Task: Print the page with custom margin.
Action: Mouse moved to (1126, 33)
Screenshot: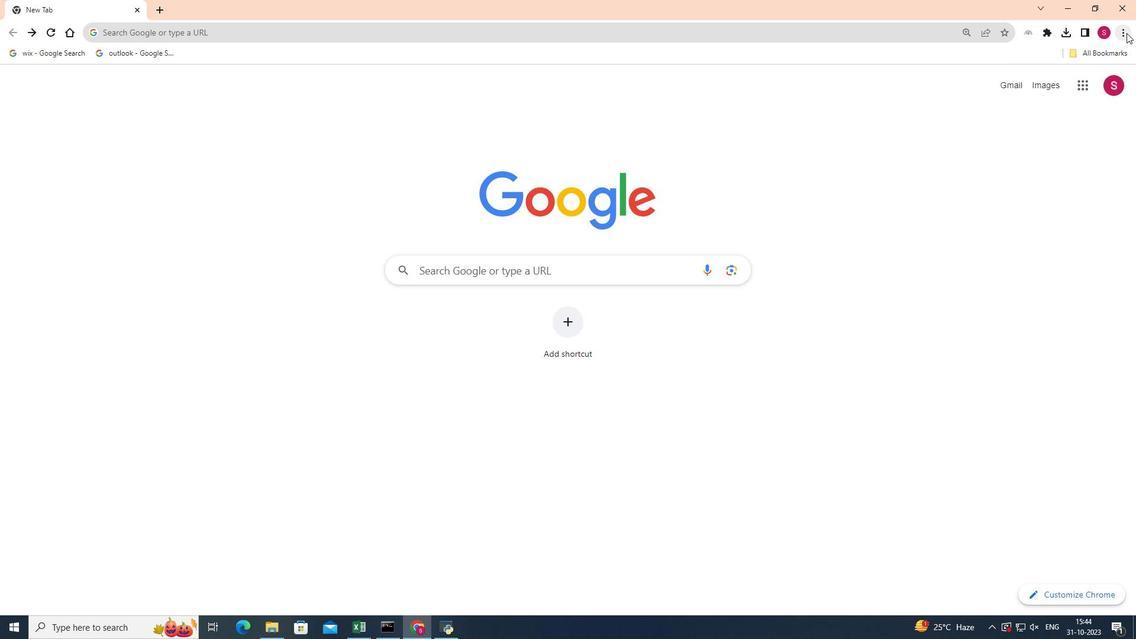 
Action: Mouse pressed left at (1126, 33)
Screenshot: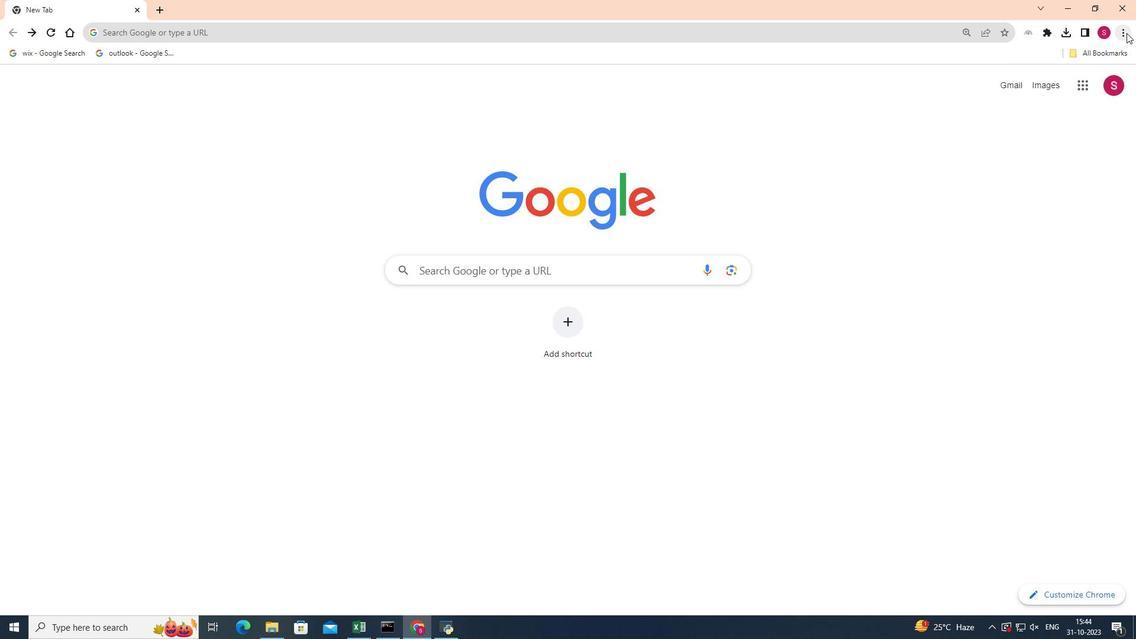 
Action: Mouse moved to (985, 177)
Screenshot: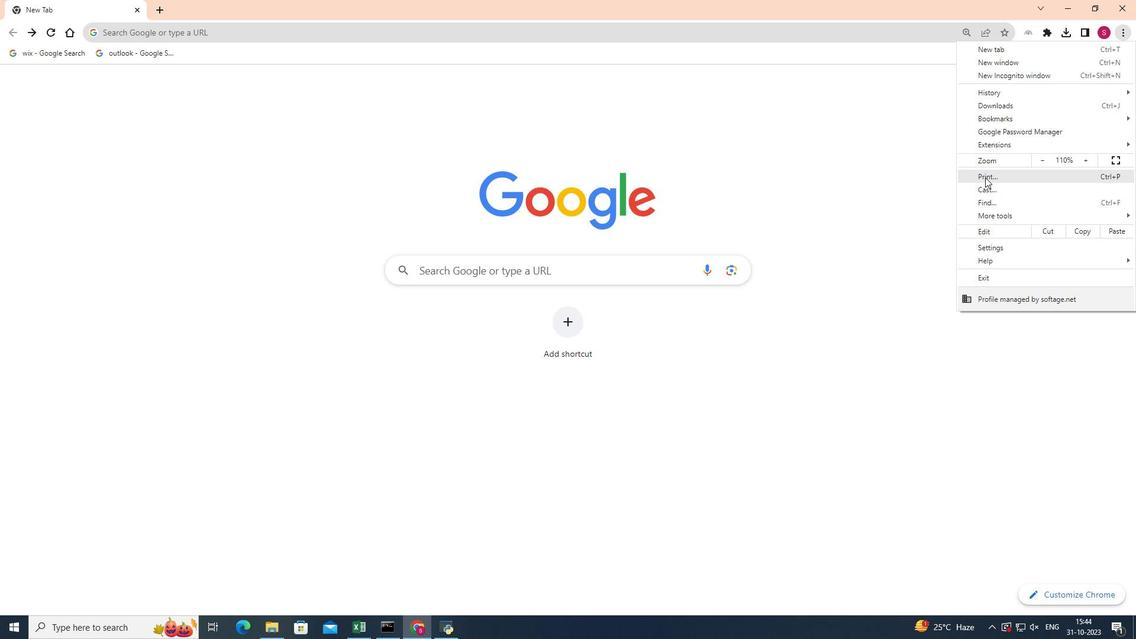 
Action: Mouse pressed left at (985, 177)
Screenshot: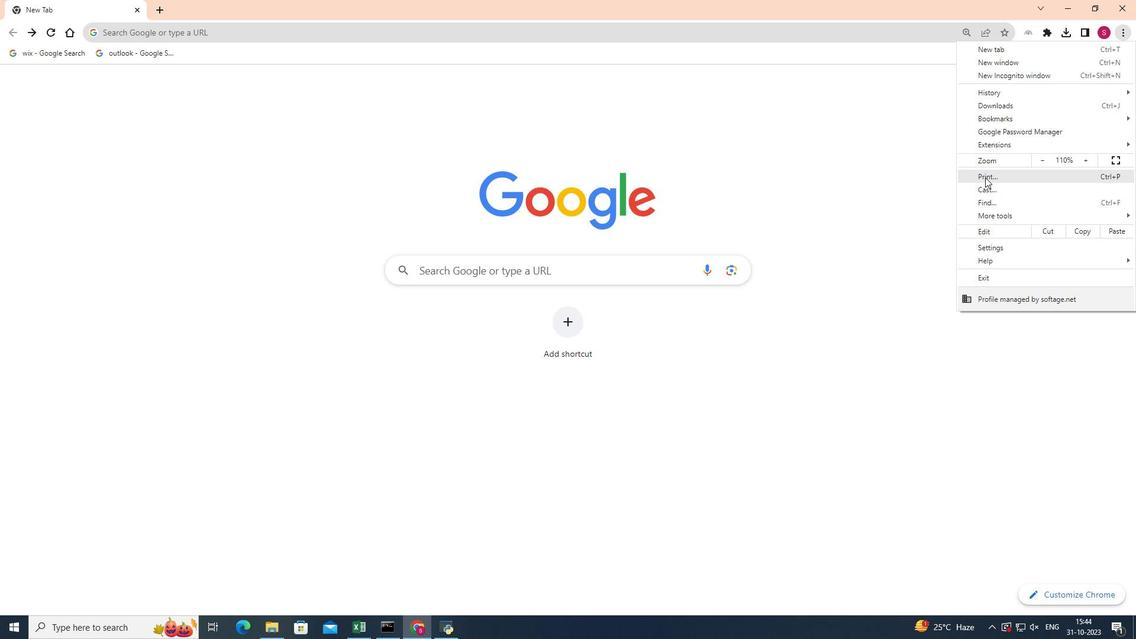 
Action: Mouse moved to (930, 237)
Screenshot: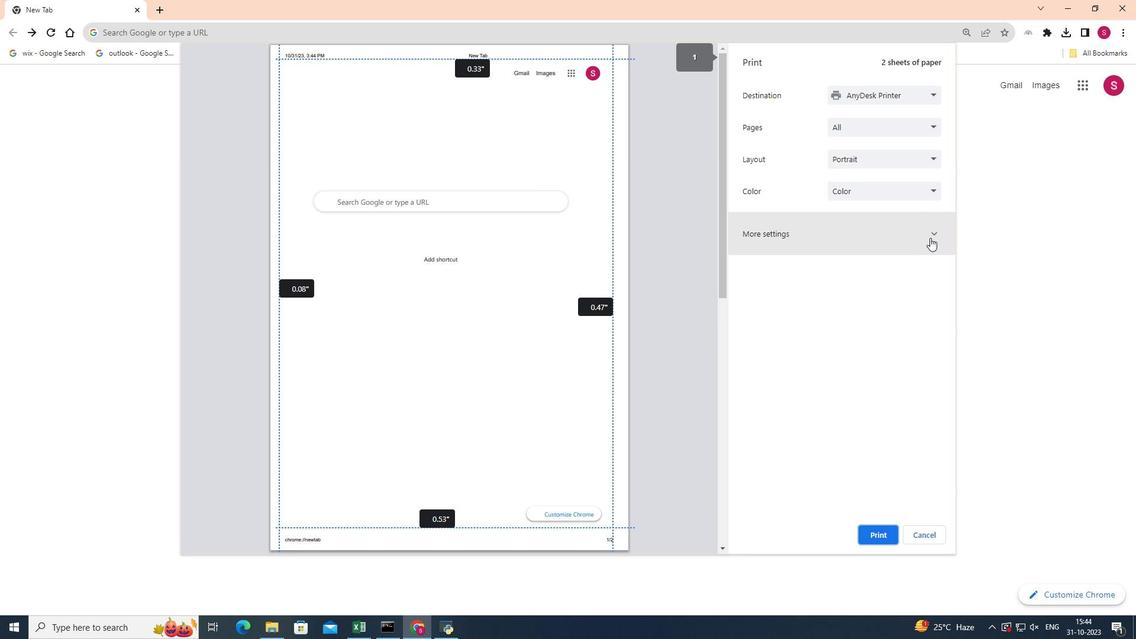 
Action: Mouse pressed left at (930, 237)
Screenshot: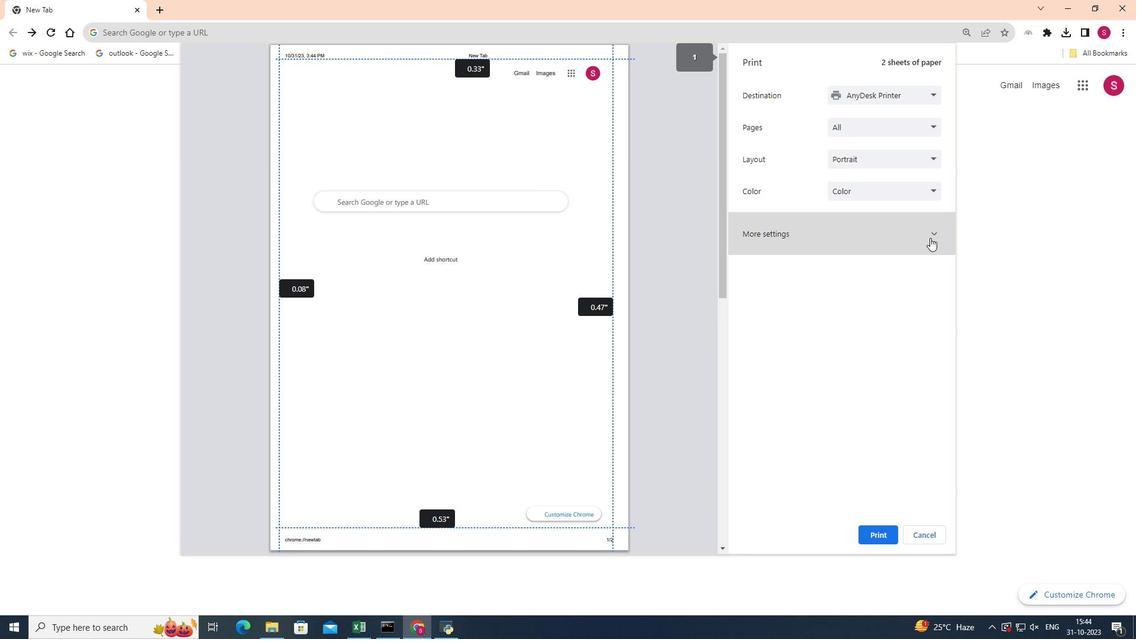 
Action: Mouse moved to (925, 337)
Screenshot: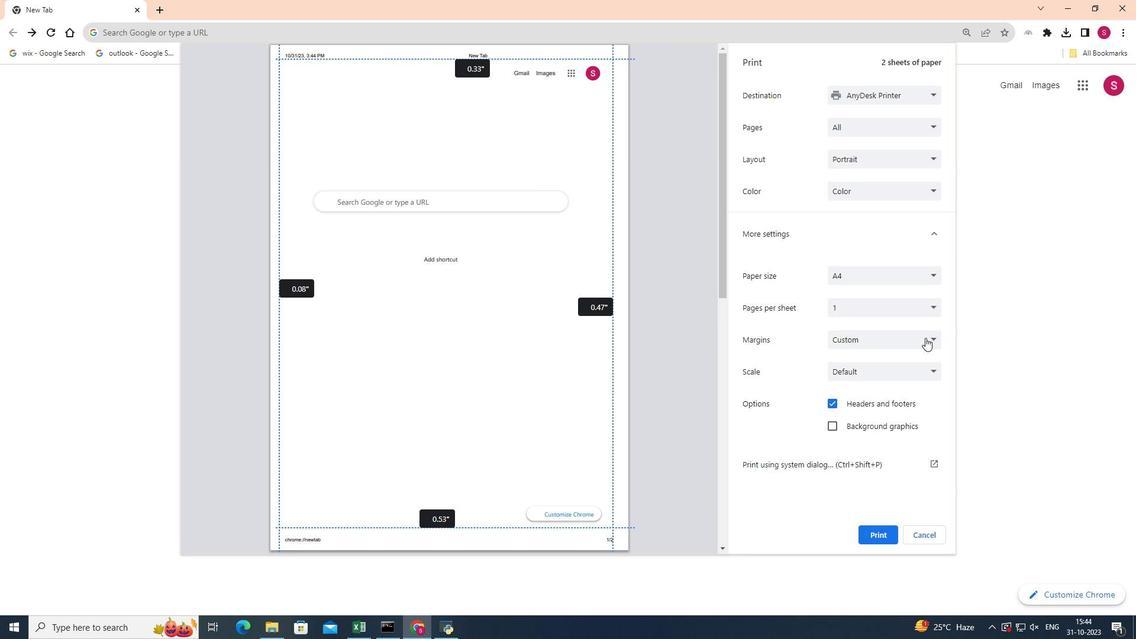 
Action: Mouse pressed left at (925, 337)
Screenshot: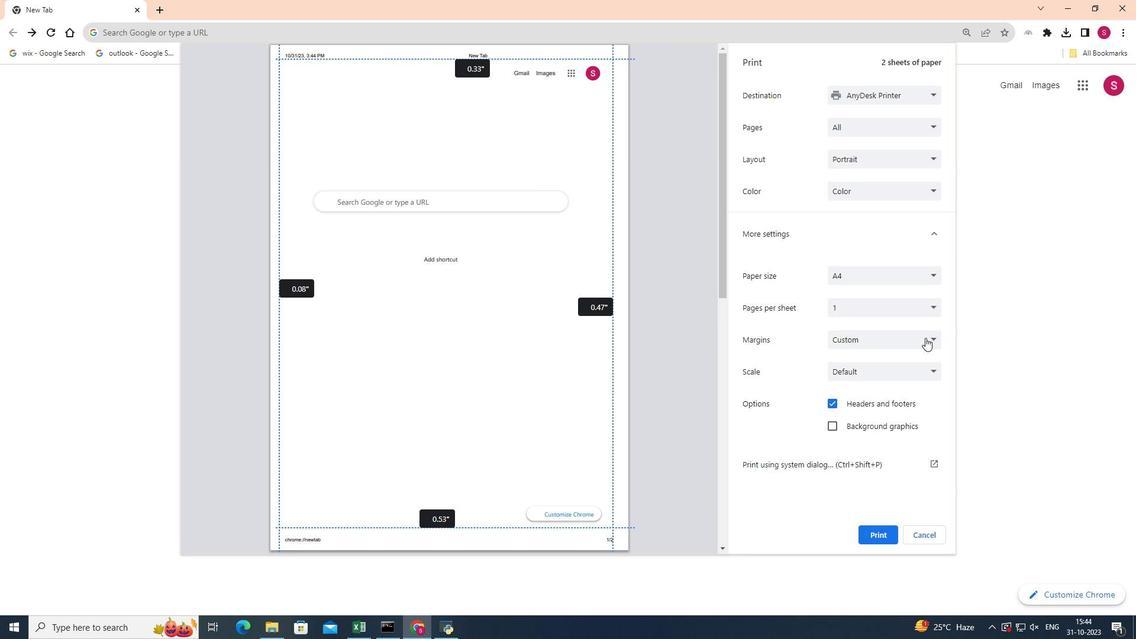 
Action: Mouse moved to (854, 386)
Screenshot: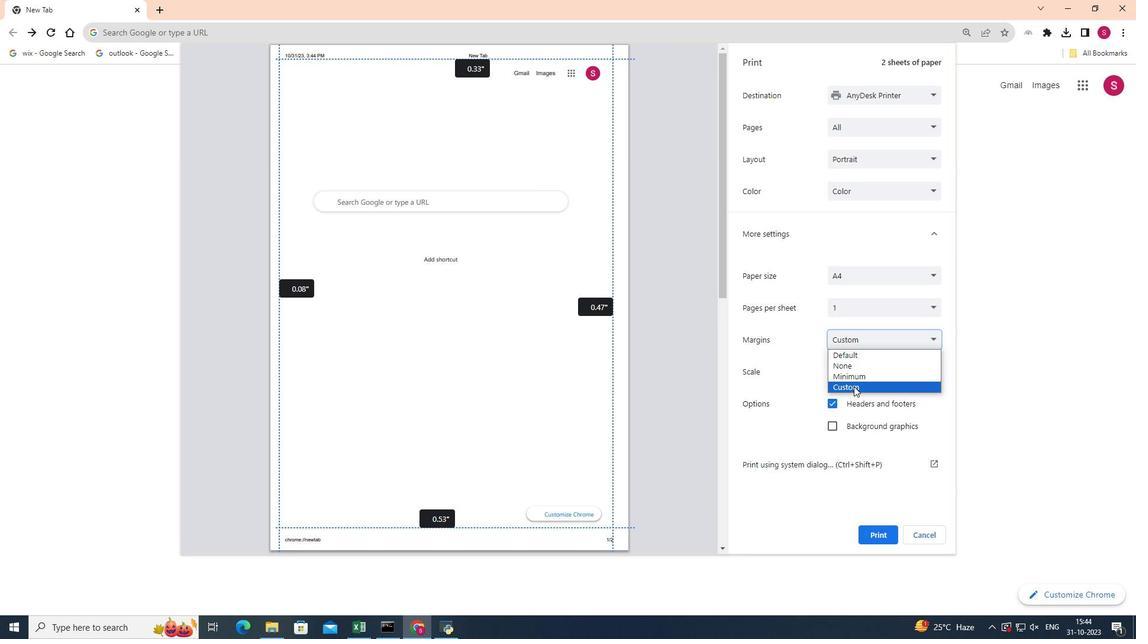 
Action: Mouse pressed left at (854, 386)
Screenshot: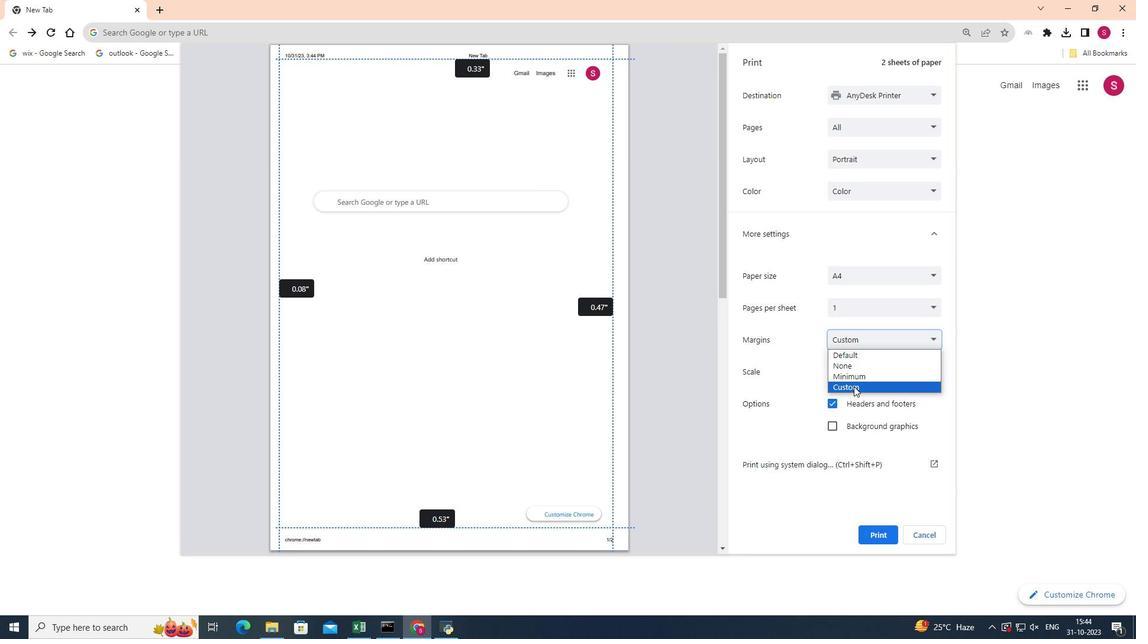 
Action: Mouse moved to (446, 58)
Screenshot: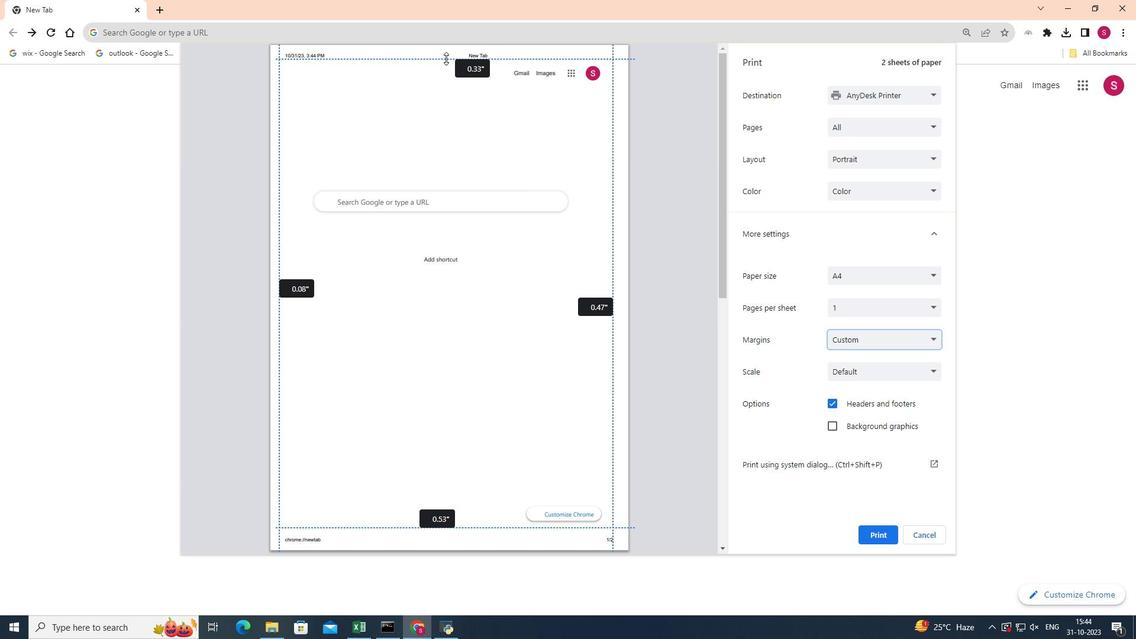 
Action: Mouse pressed left at (446, 58)
Screenshot: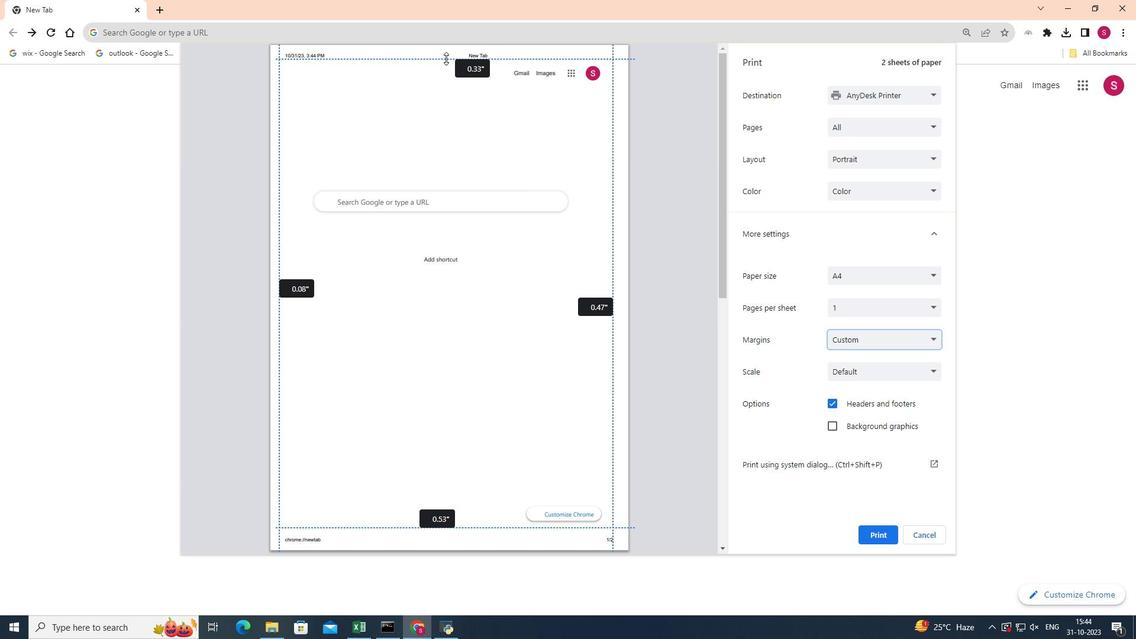 
Action: Mouse moved to (613, 228)
Screenshot: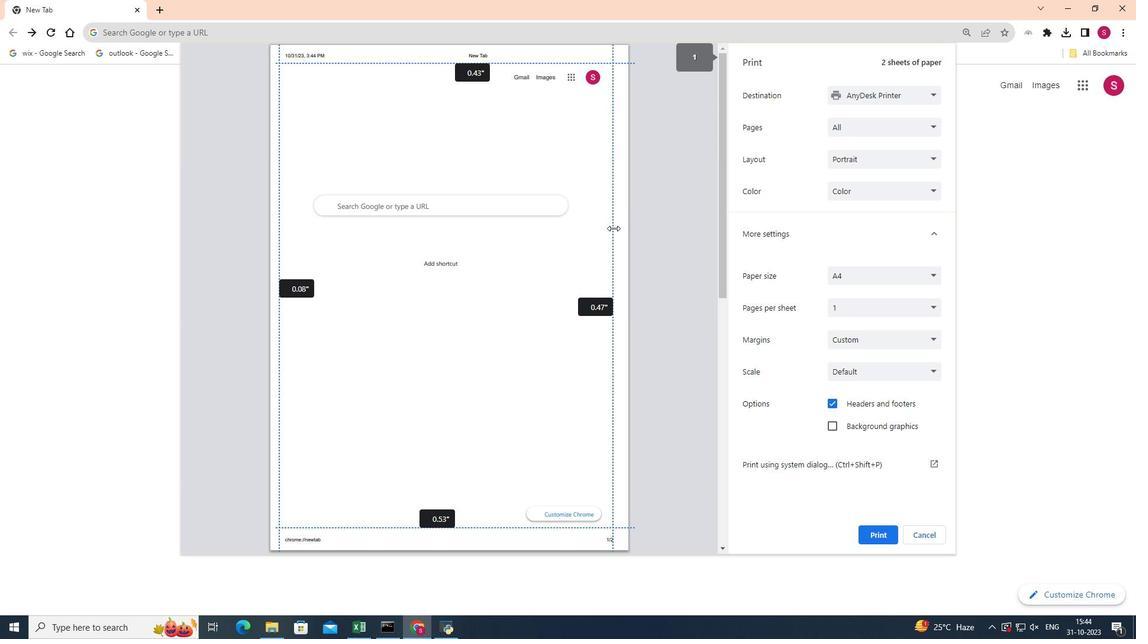 
Action: Mouse pressed left at (613, 228)
Screenshot: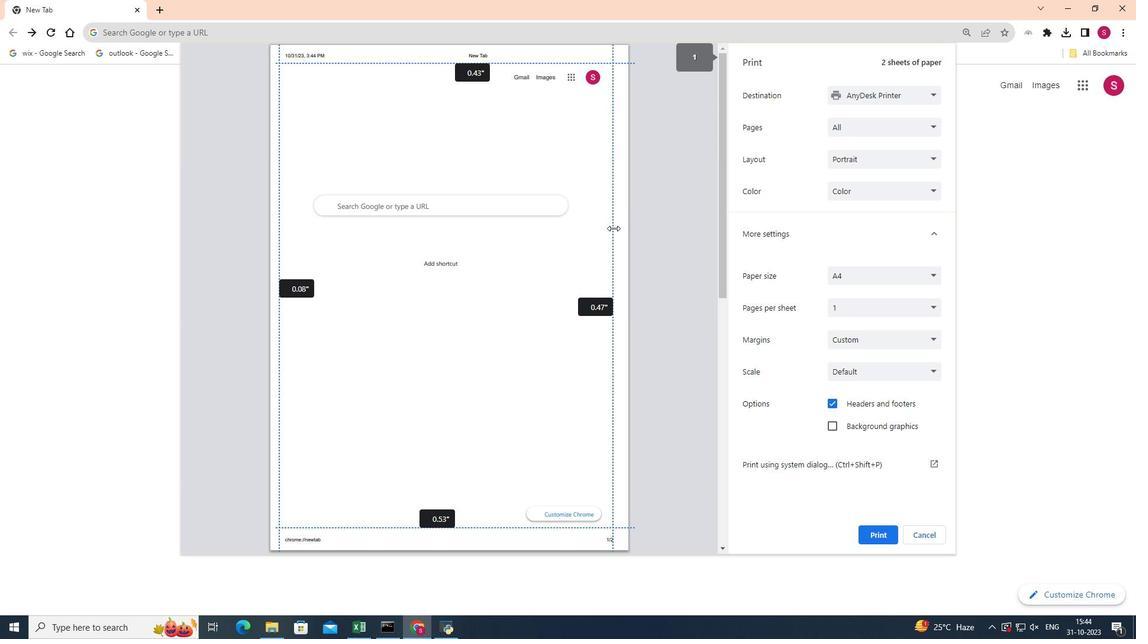 
Action: Mouse moved to (278, 244)
Screenshot: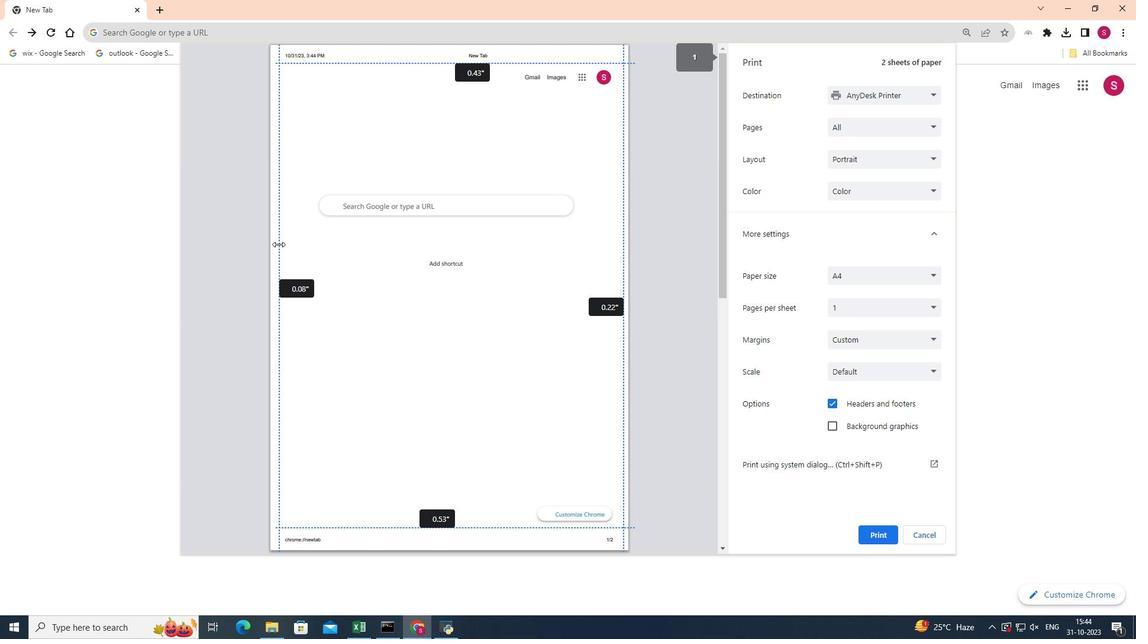
Action: Mouse pressed left at (278, 244)
Screenshot: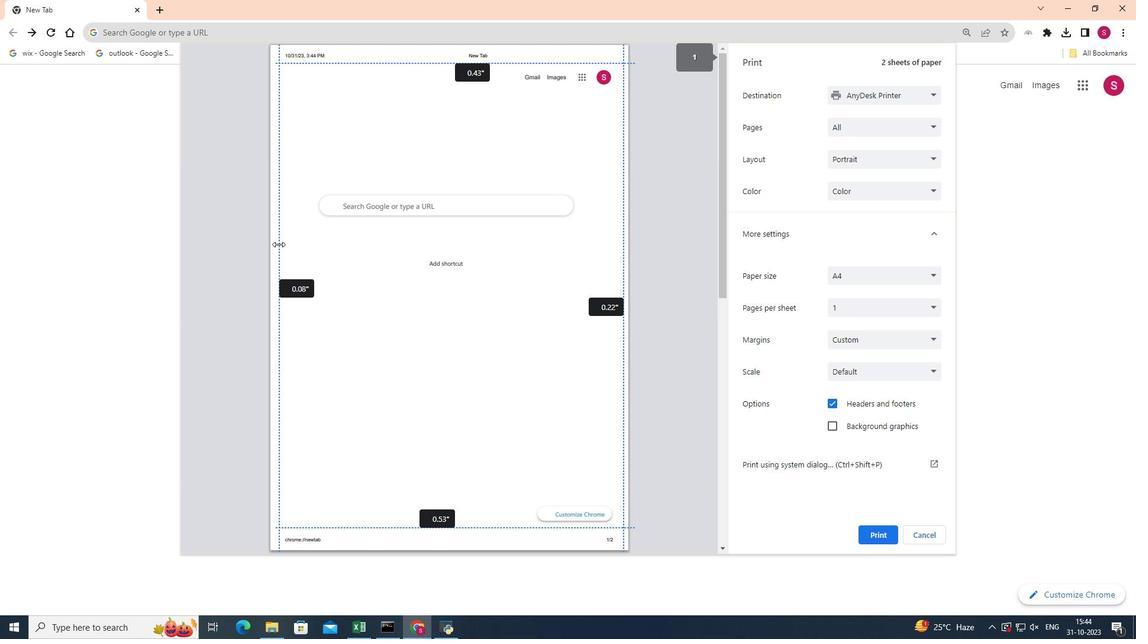 
Action: Mouse moved to (412, 523)
Screenshot: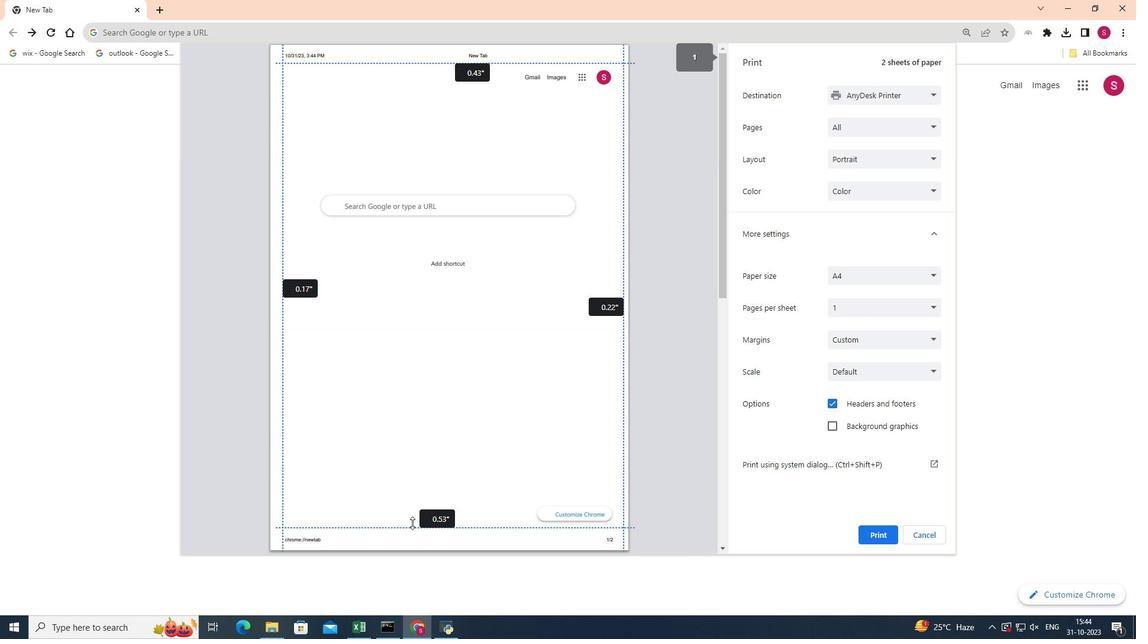 
Action: Mouse pressed left at (412, 523)
Screenshot: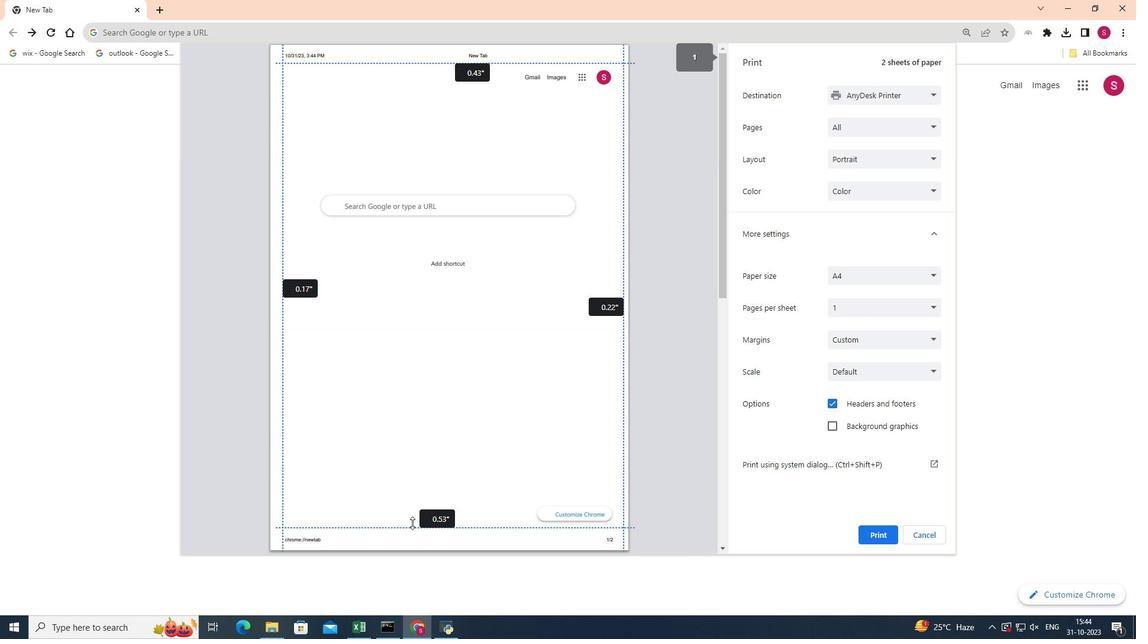 
Action: Mouse moved to (880, 538)
Screenshot: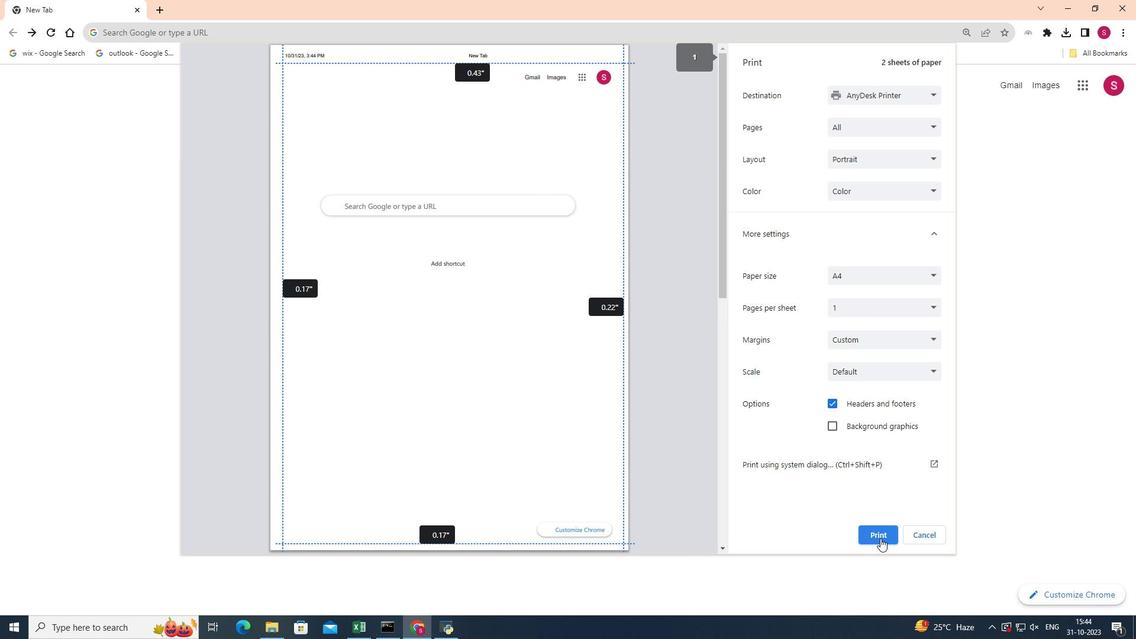 
Action: Mouse pressed left at (880, 538)
Screenshot: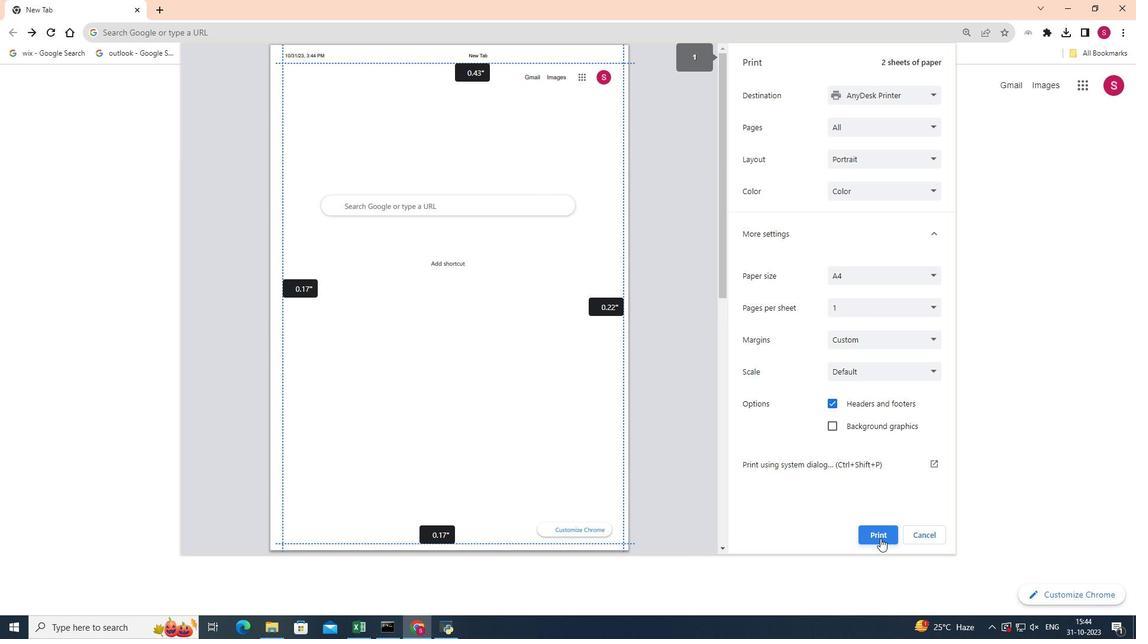 
